 Task: Measure the distance between San Diego and Balboa Park.
Action: Mouse moved to (229, 59)
Screenshot: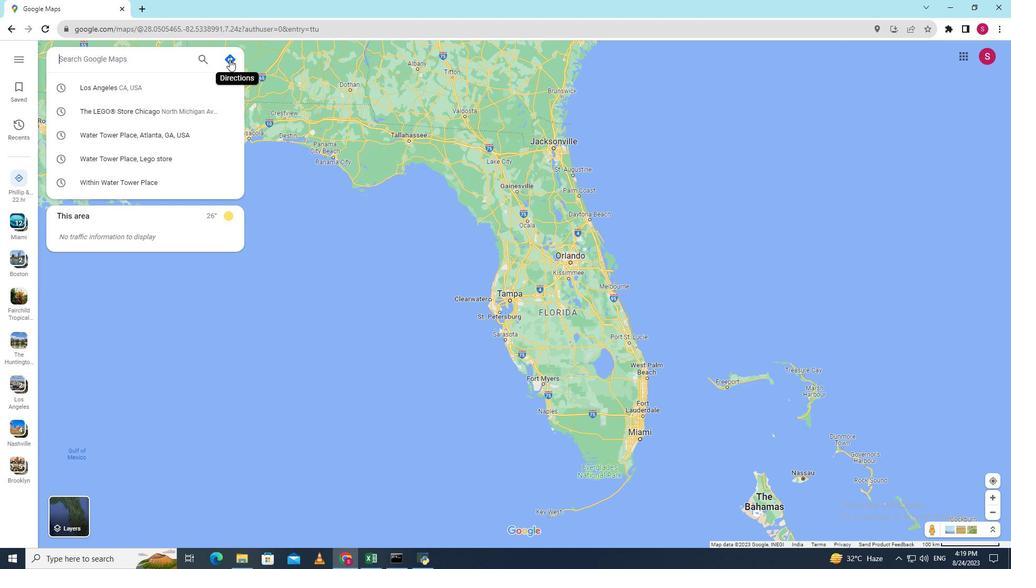 
Action: Mouse pressed left at (229, 59)
Screenshot: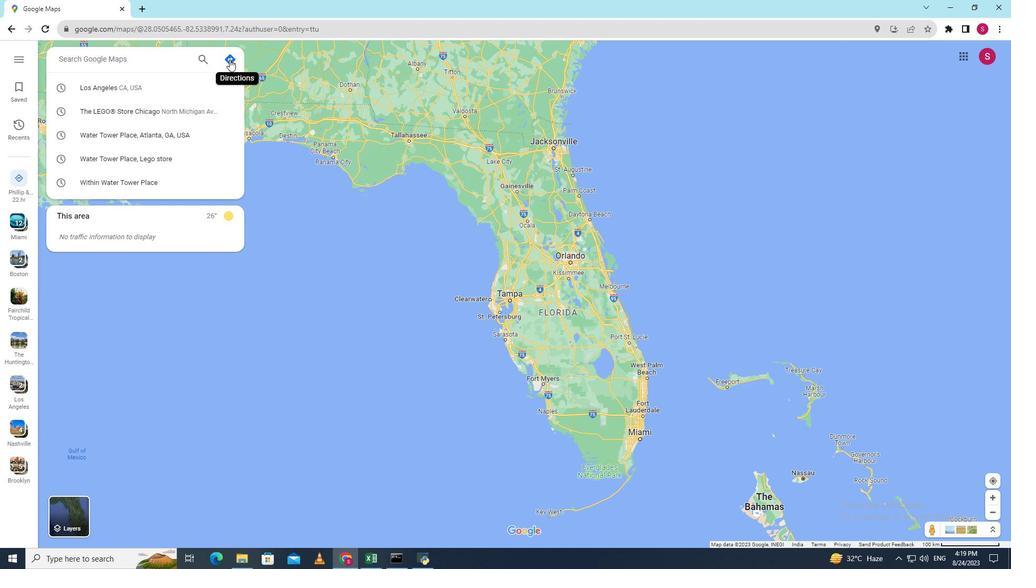 
Action: Key pressed <Key.shift><Key.shift><Key.shift><Key.shift><Key.shift>San<Key.space><Key.shift>Diego
Screenshot: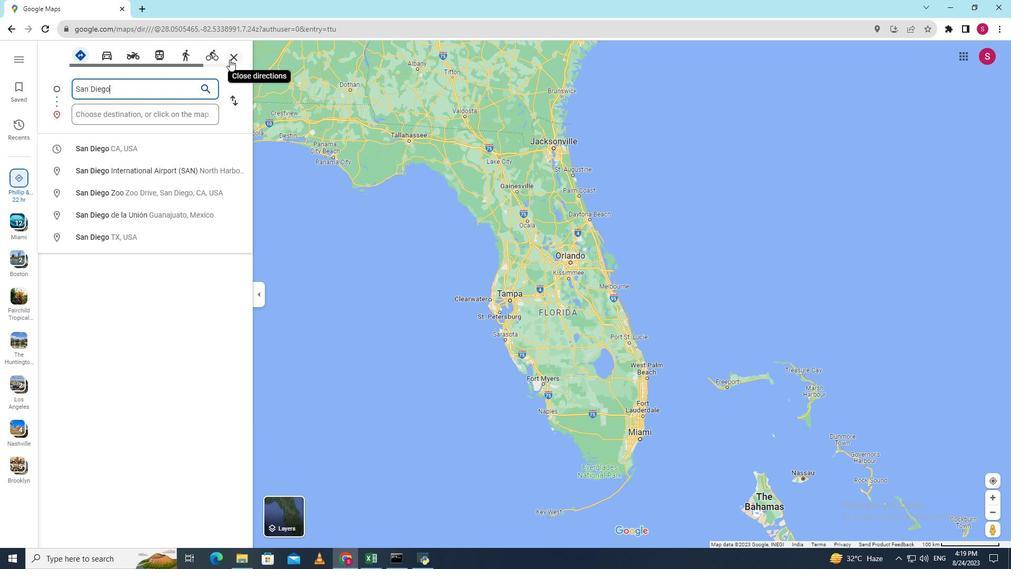 
Action: Mouse moved to (149, 115)
Screenshot: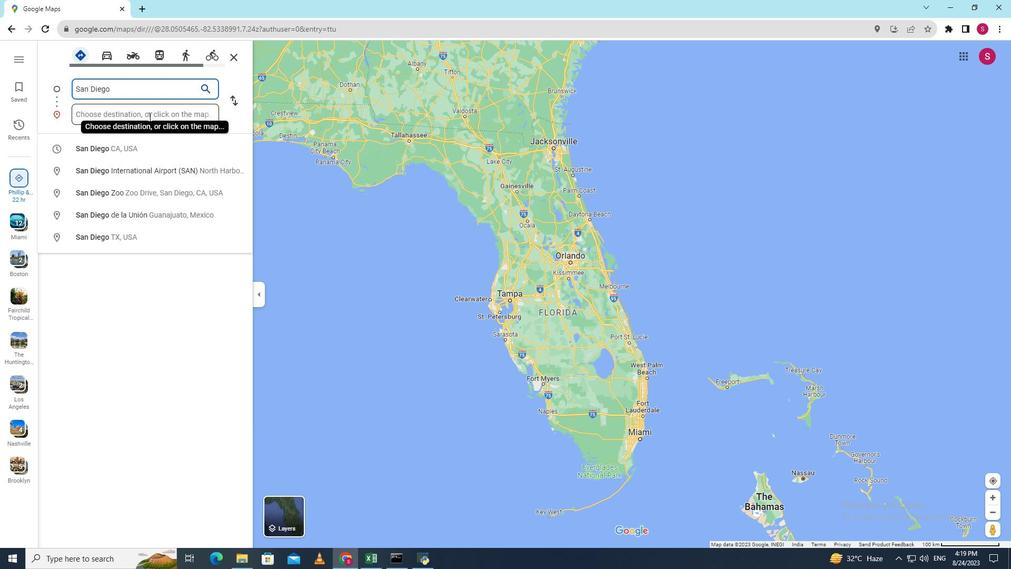 
Action: Mouse pressed left at (149, 115)
Screenshot: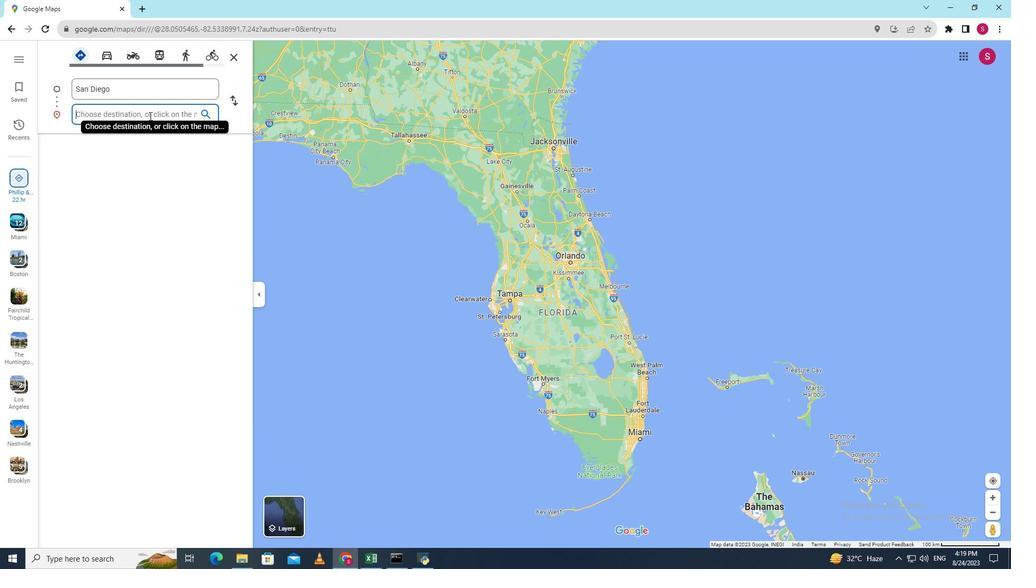 
Action: Key pressed <Key.shift><Key.shift><Key.shift><Key.shift><Key.shift><Key.shift><Key.shift><Key.shift>Balboa<Key.space><Key.shift>Park<Key.enter>
Screenshot: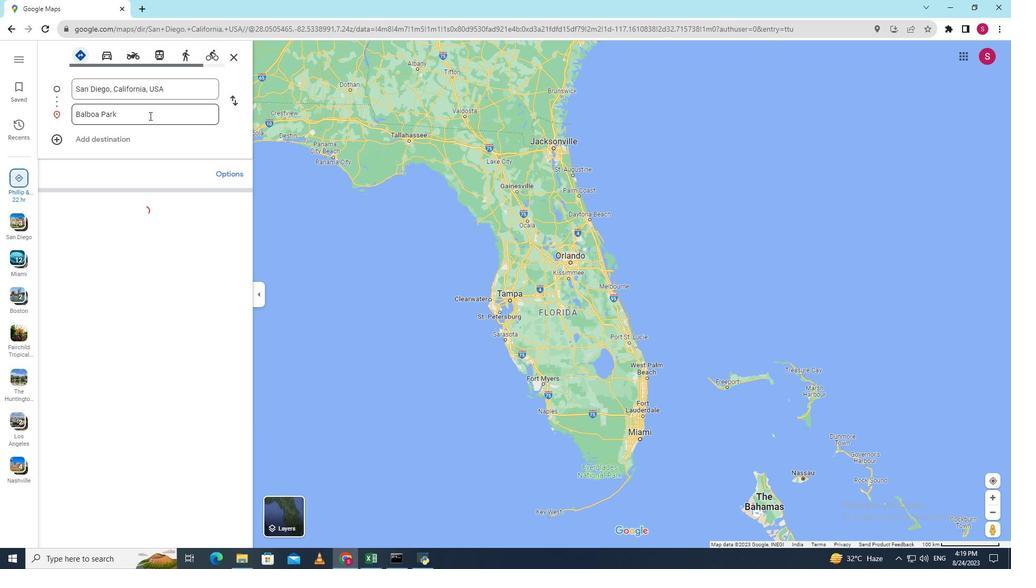 
Action: Mouse moved to (535, 432)
Screenshot: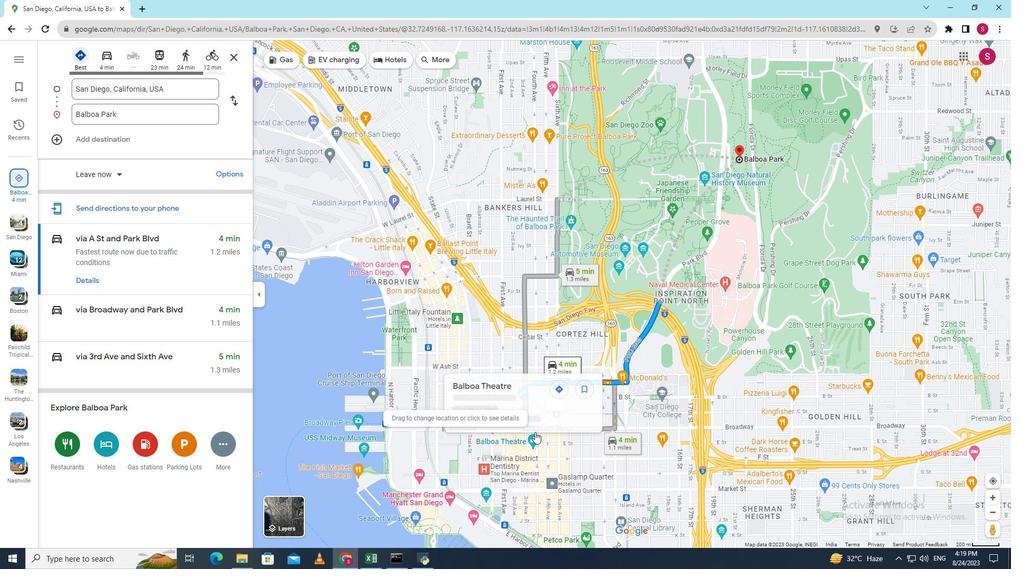 
Action: Mouse scrolled (535, 432) with delta (0, 0)
Screenshot: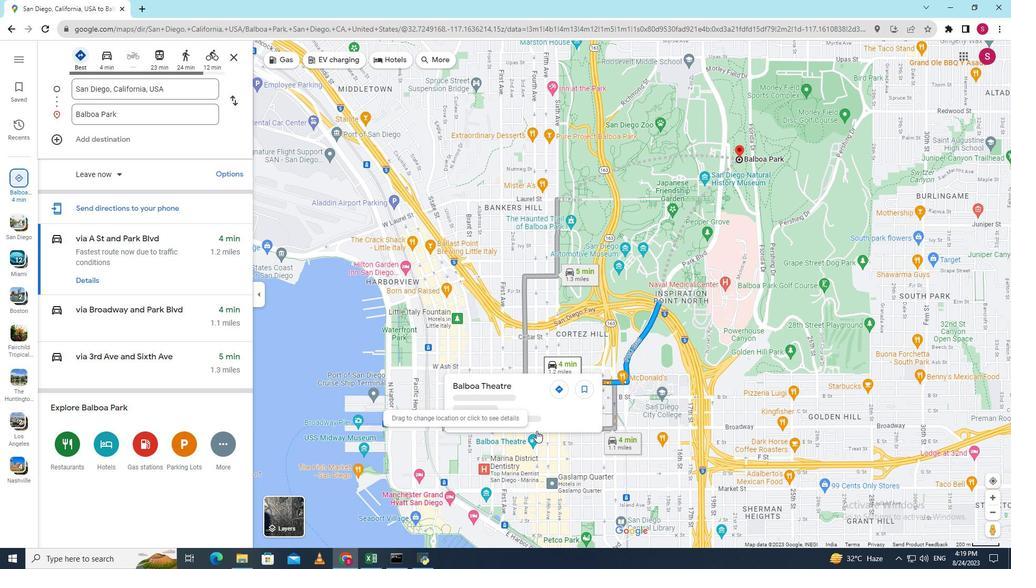 
Action: Mouse moved to (536, 430)
Screenshot: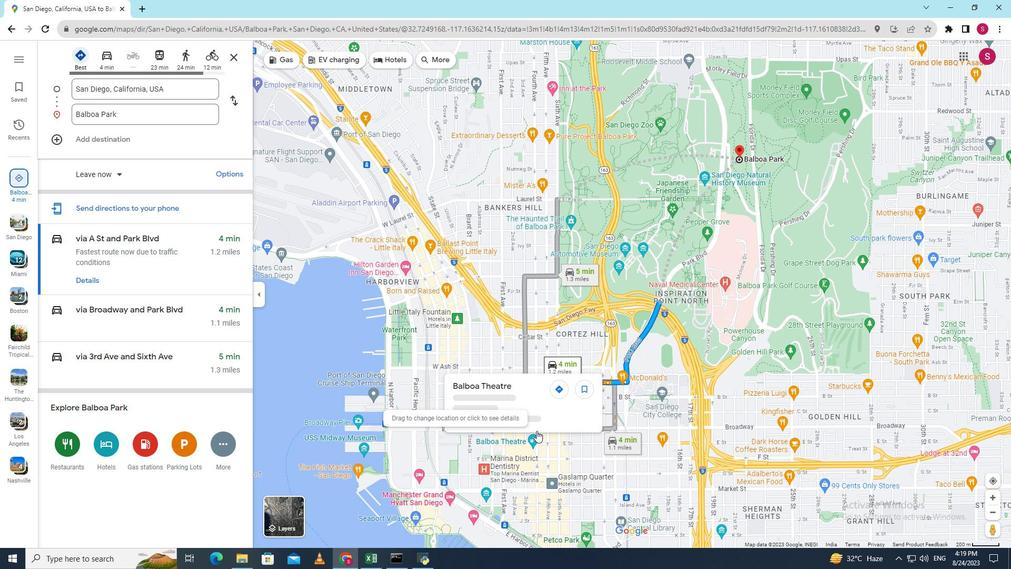 
Action: Mouse scrolled (536, 431) with delta (0, 0)
Screenshot: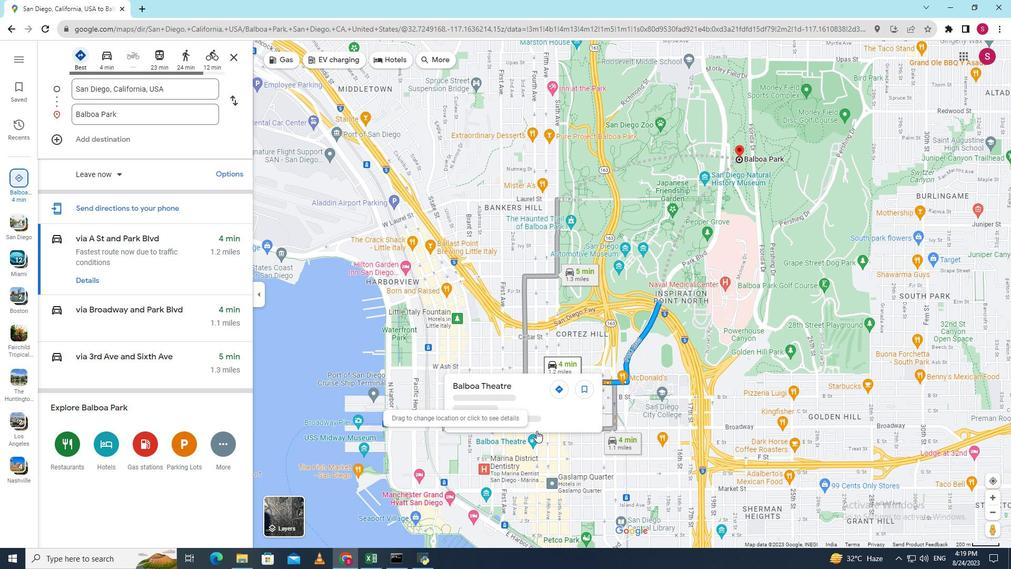 
Action: Mouse scrolled (536, 431) with delta (0, 0)
Screenshot: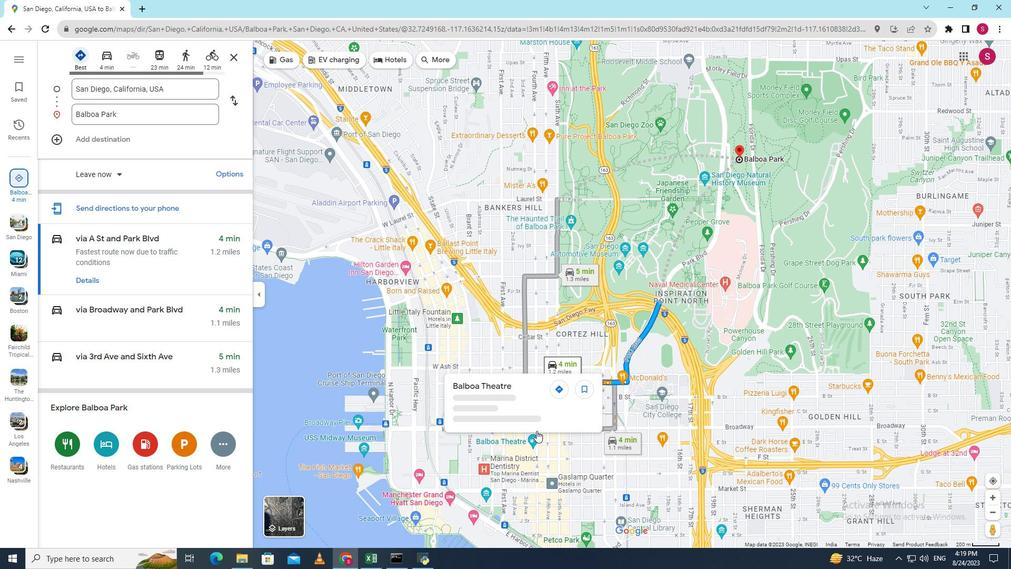 
Action: Mouse moved to (560, 447)
Screenshot: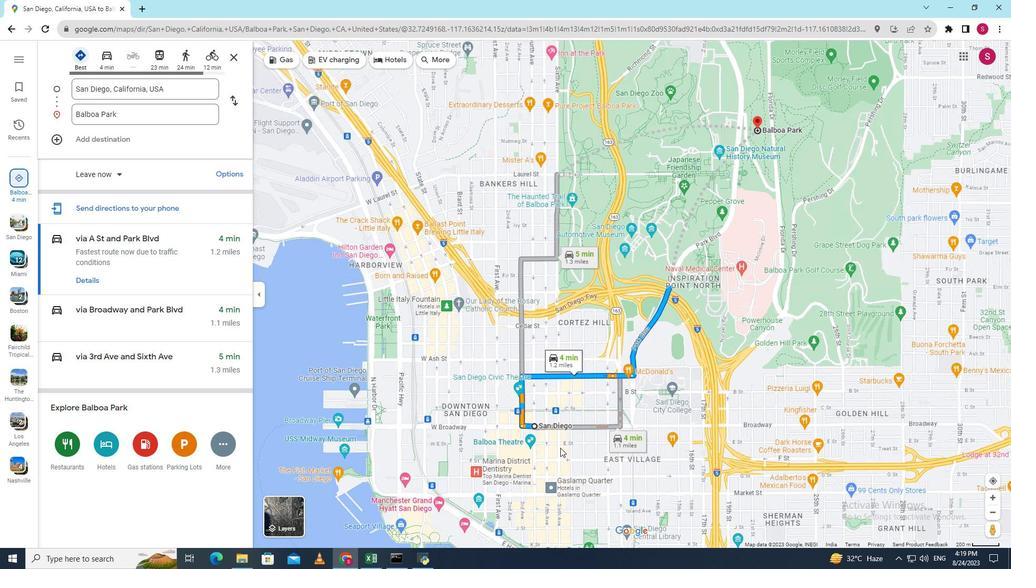 
Action: Mouse scrolled (560, 448) with delta (0, 0)
Screenshot: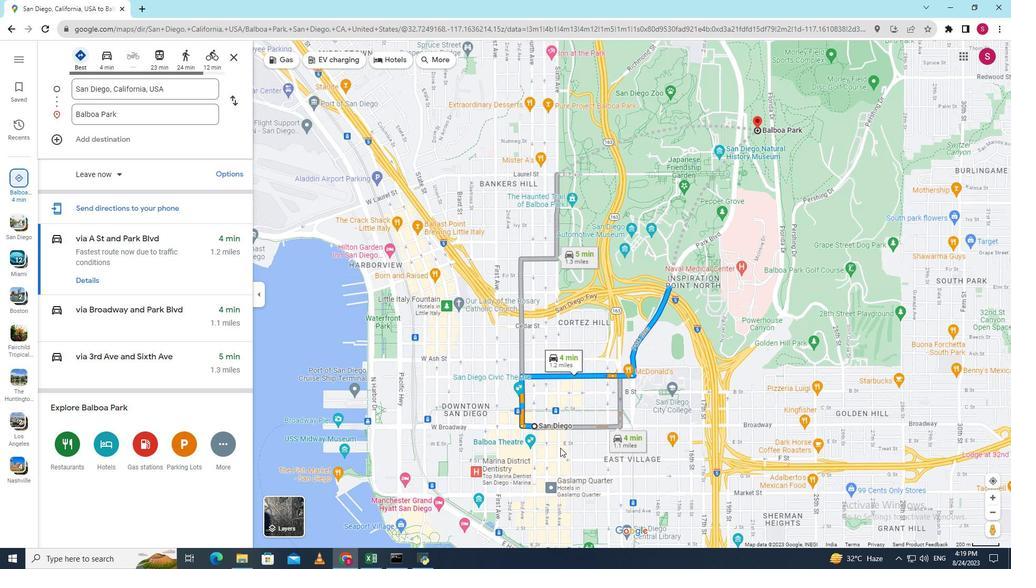 
Action: Mouse scrolled (560, 448) with delta (0, 0)
Screenshot: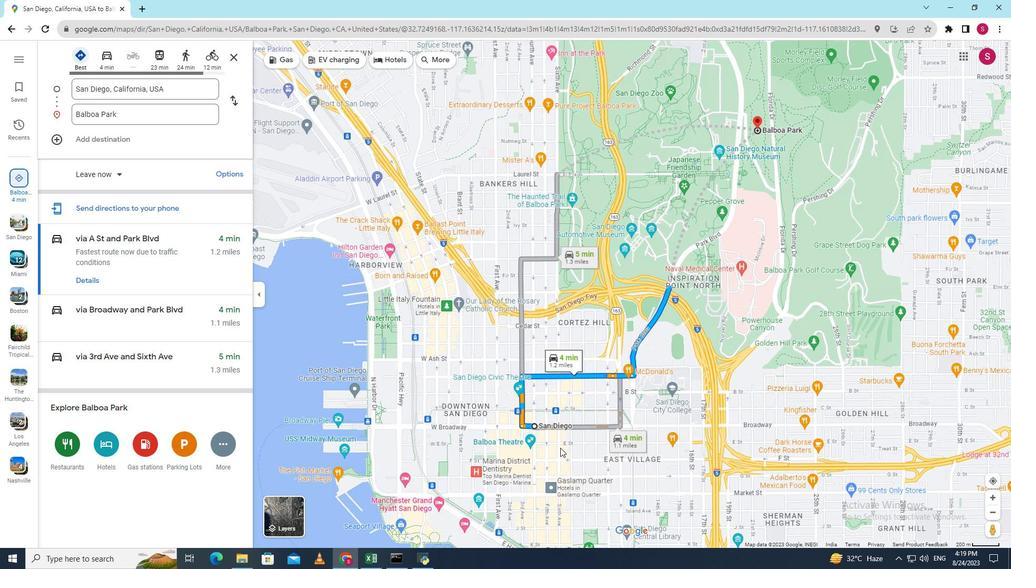 
Action: Mouse scrolled (560, 448) with delta (0, 0)
Screenshot: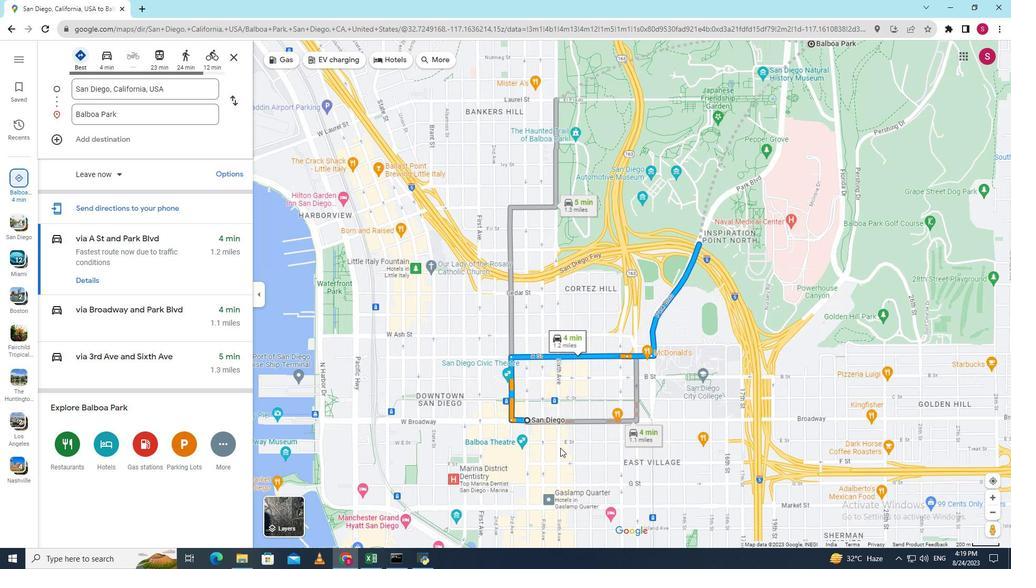 
Action: Mouse scrolled (560, 448) with delta (0, 0)
Screenshot: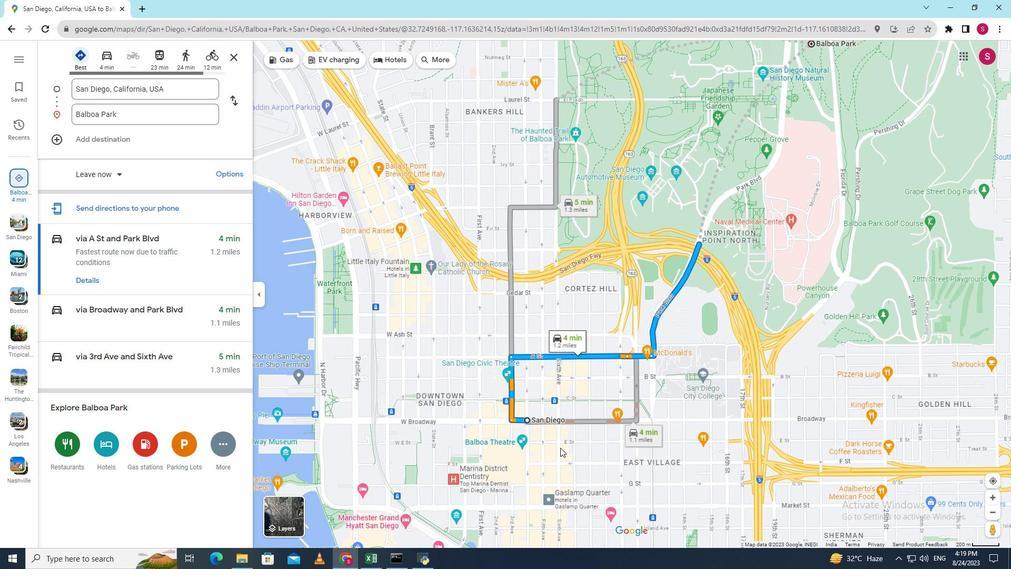 
Action: Mouse moved to (523, 428)
Screenshot: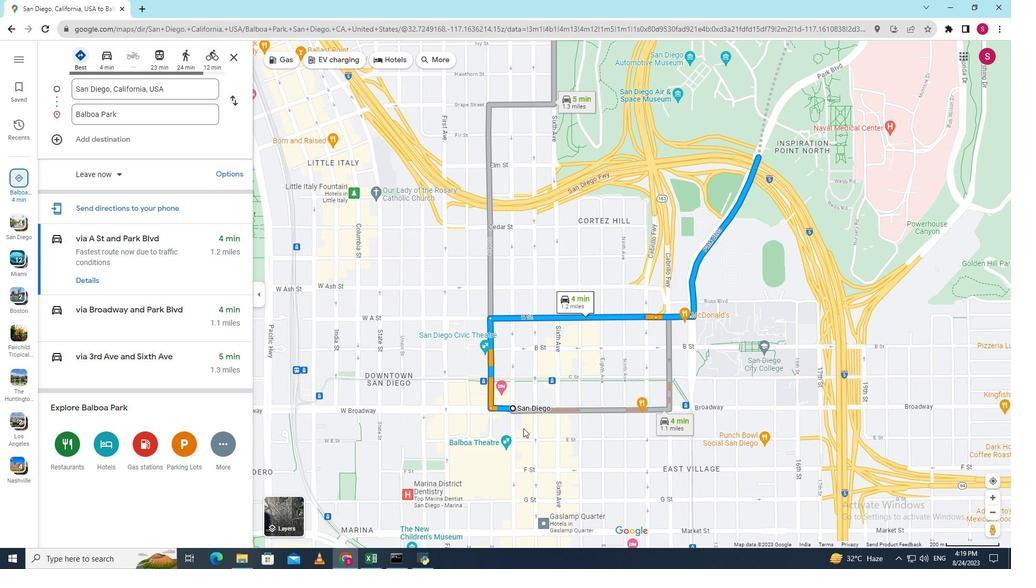 
Action: Mouse scrolled (523, 428) with delta (0, 0)
Screenshot: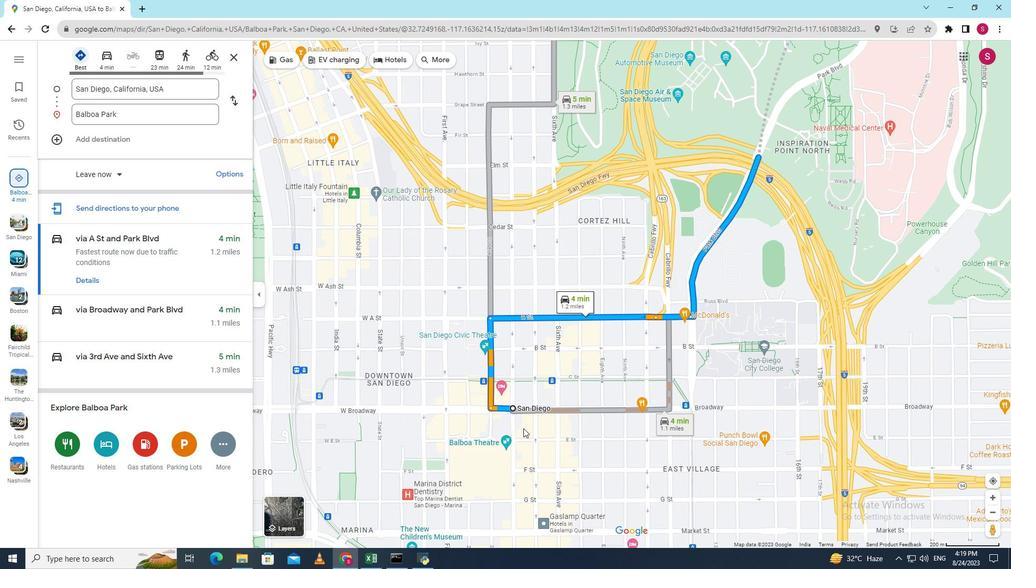 
Action: Mouse scrolled (523, 428) with delta (0, 0)
Screenshot: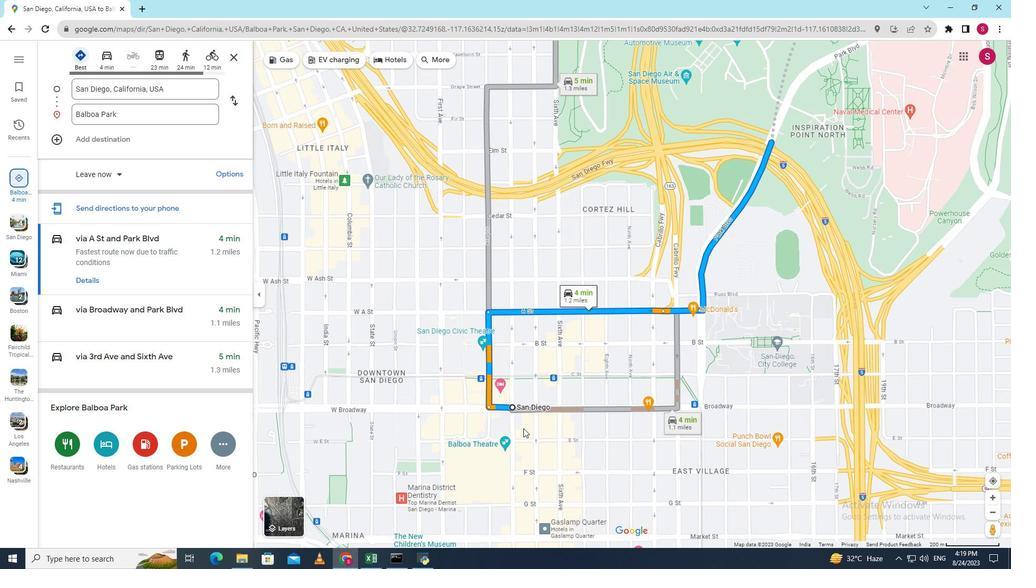 
Action: Mouse scrolled (523, 428) with delta (0, 0)
Screenshot: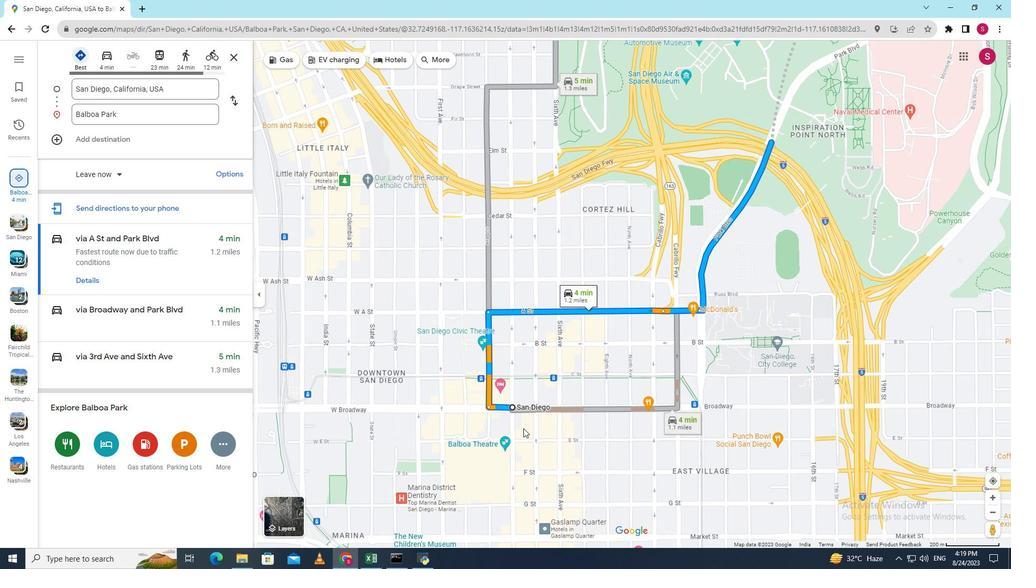 
Action: Mouse scrolled (523, 428) with delta (0, 0)
Screenshot: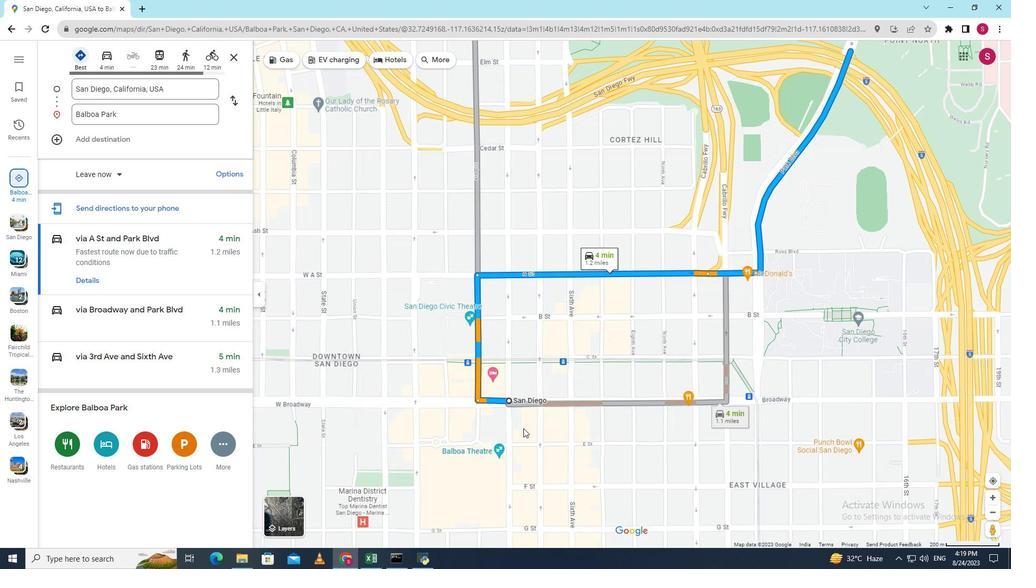 
Action: Mouse scrolled (523, 428) with delta (0, 0)
Screenshot: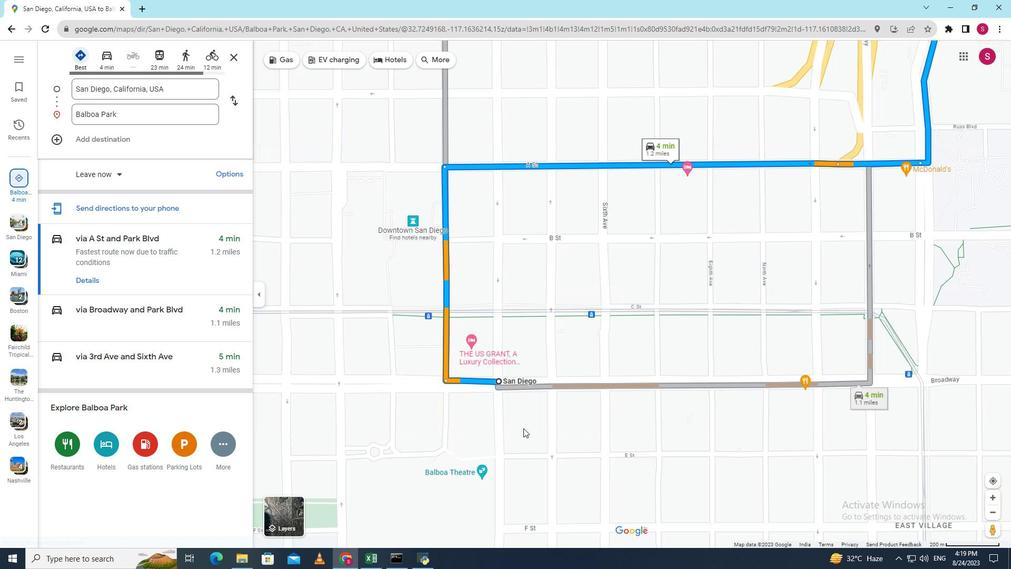 
Action: Mouse scrolled (523, 428) with delta (0, 0)
Screenshot: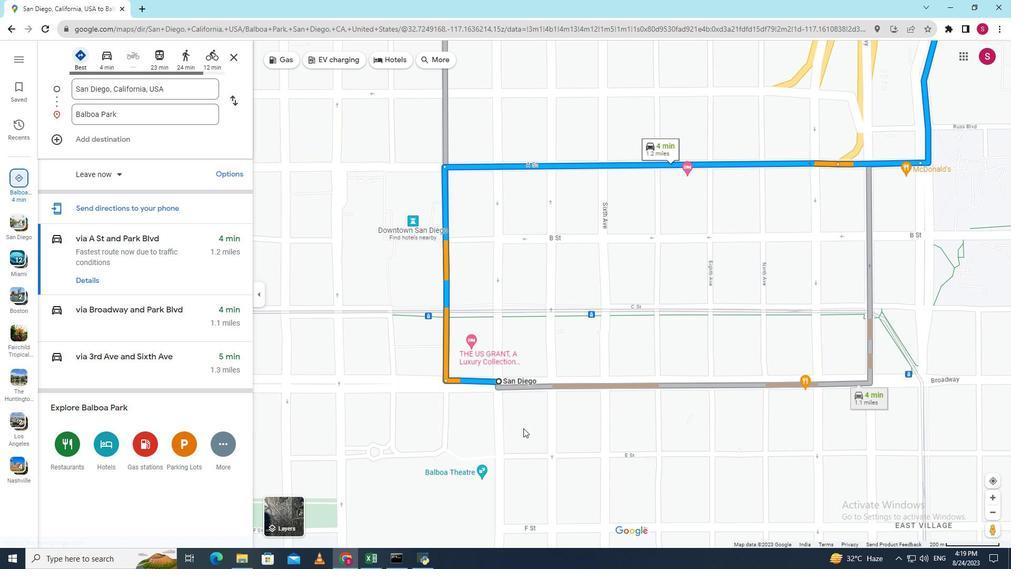 
Action: Mouse moved to (494, 371)
Screenshot: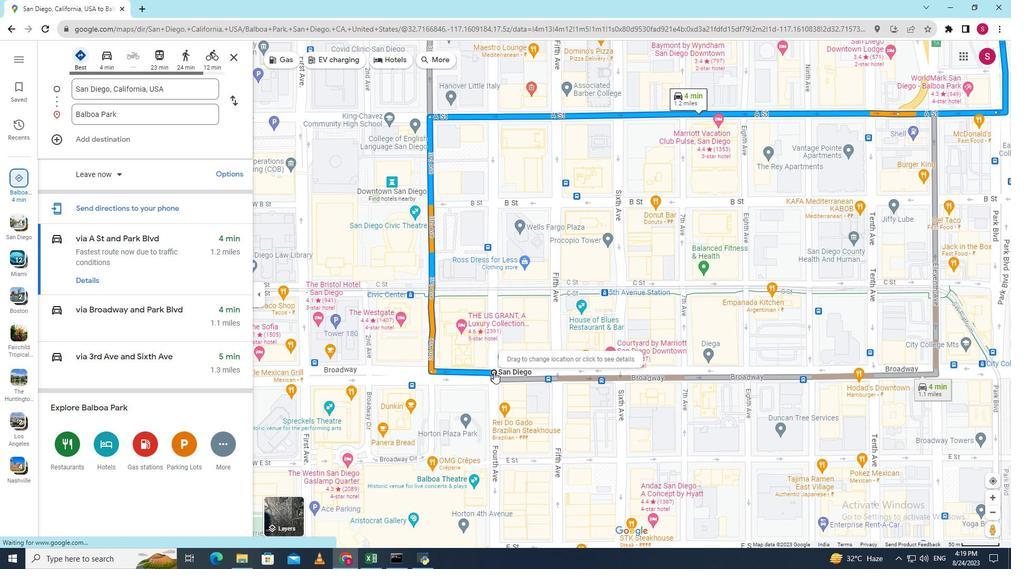 
Action: Mouse pressed right at (494, 371)
Screenshot: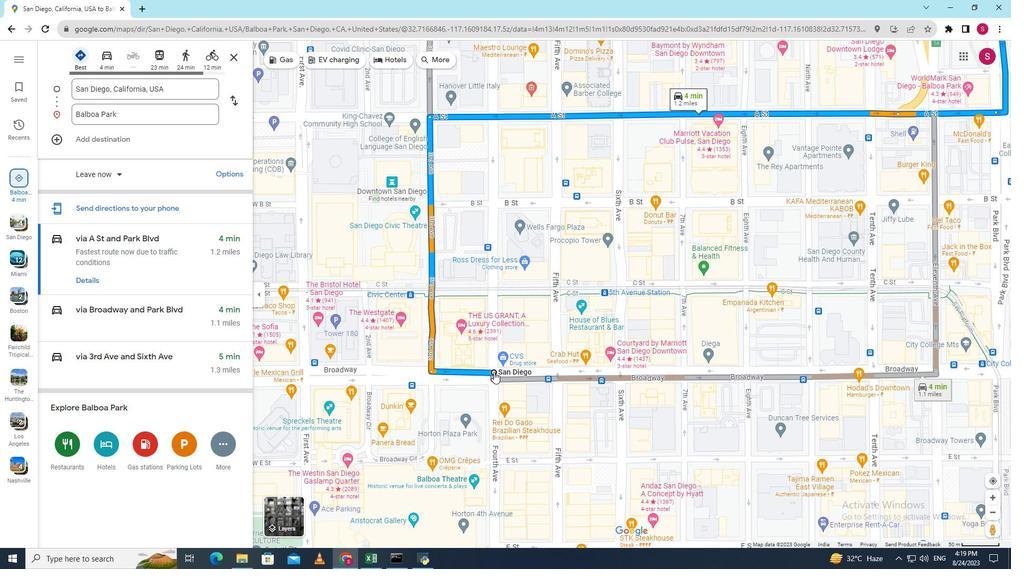 
Action: Mouse moved to (530, 451)
Screenshot: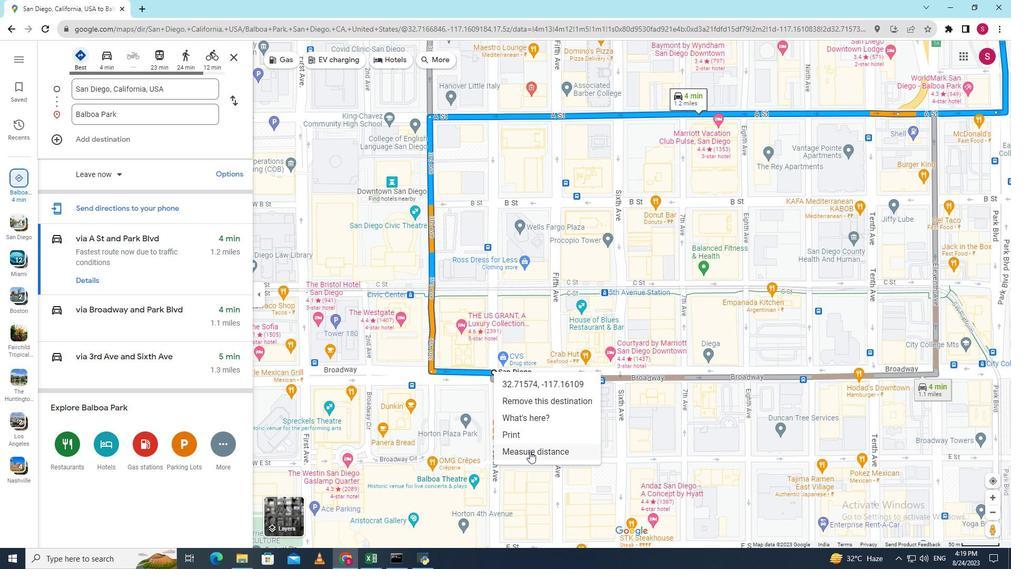 
Action: Mouse pressed left at (530, 451)
Screenshot: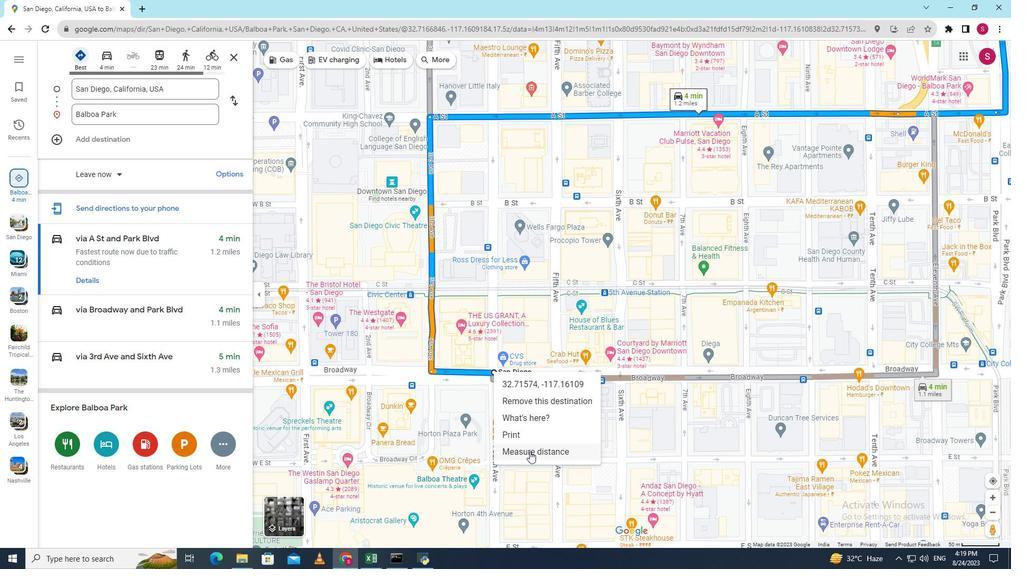 
Action: Mouse moved to (872, 235)
Screenshot: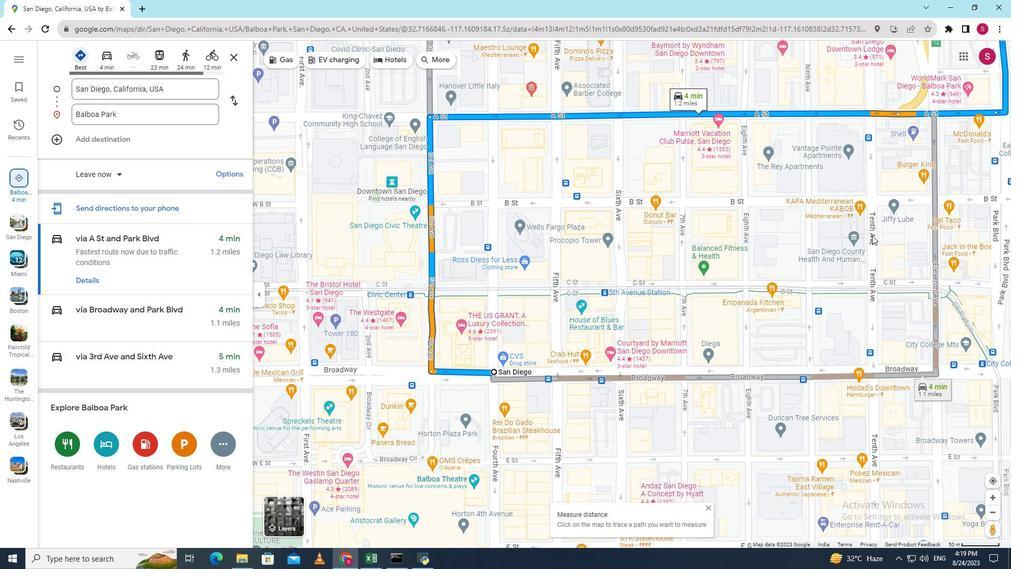 
Action: Mouse scrolled (872, 234) with delta (0, 0)
Screenshot: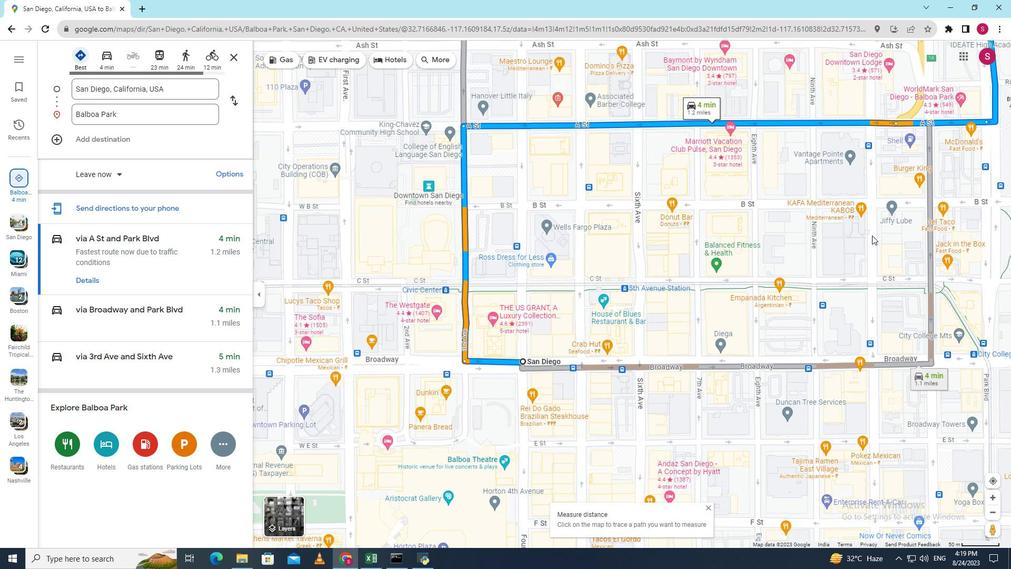 
Action: Mouse scrolled (872, 234) with delta (0, 0)
Screenshot: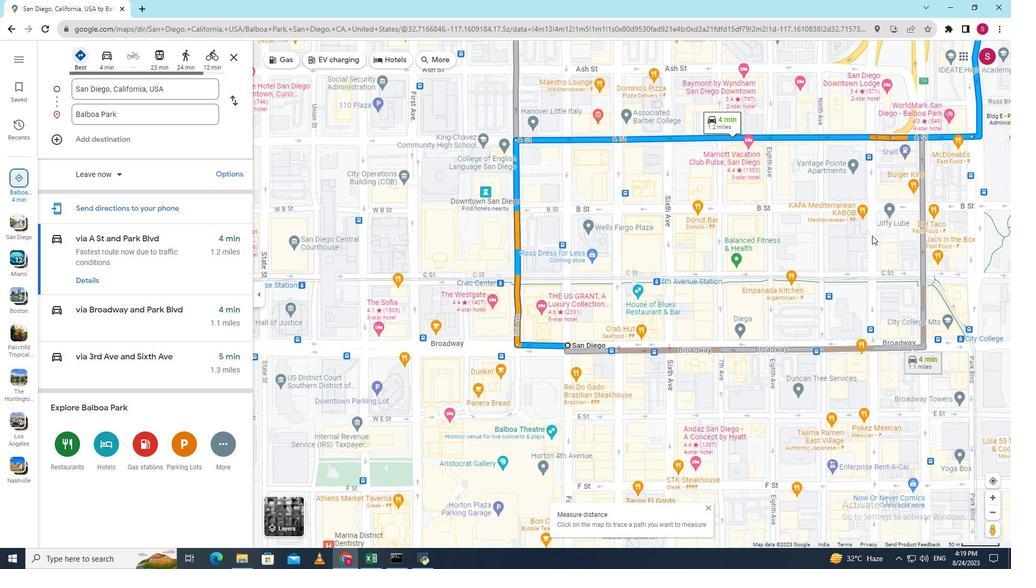 
Action: Mouse scrolled (872, 234) with delta (0, 0)
Screenshot: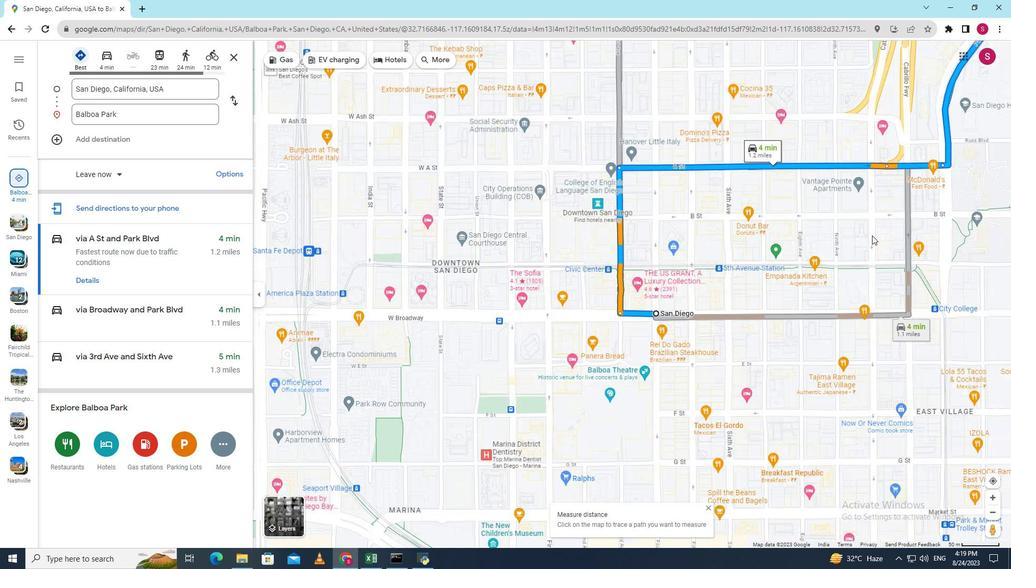 
Action: Mouse scrolled (872, 234) with delta (0, 0)
Screenshot: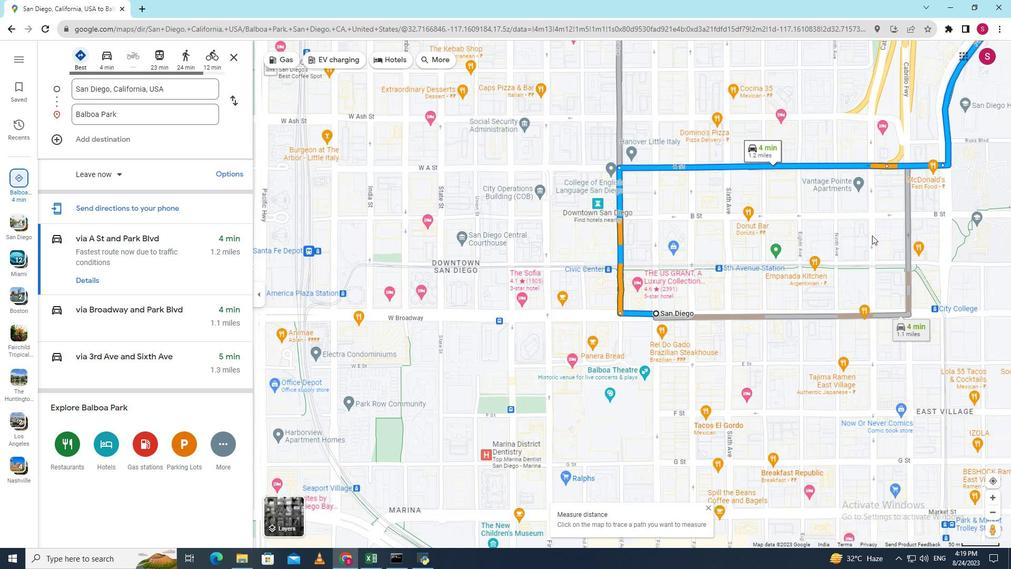 
Action: Mouse scrolled (872, 234) with delta (0, 0)
Screenshot: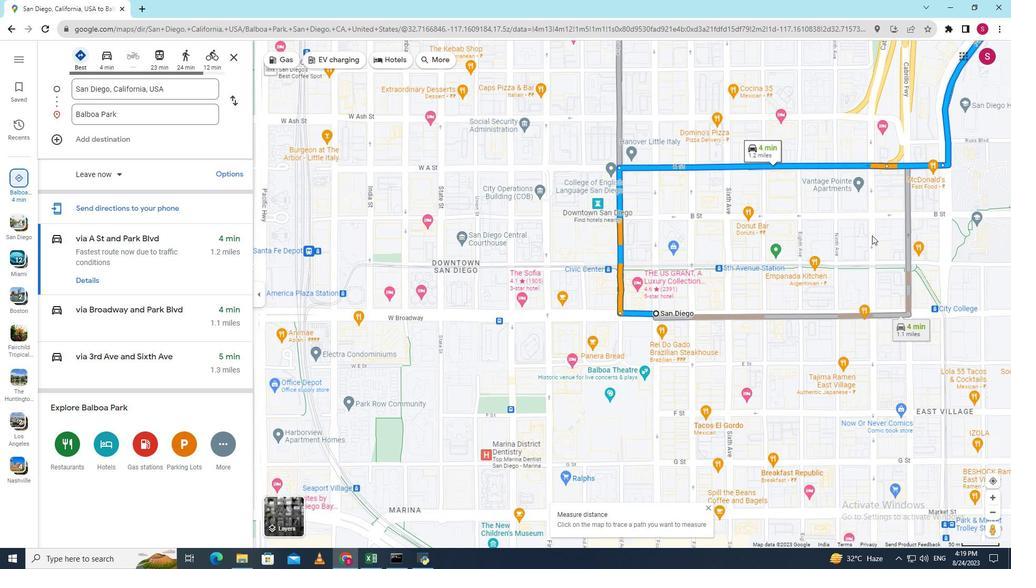
Action: Mouse moved to (958, 196)
Screenshot: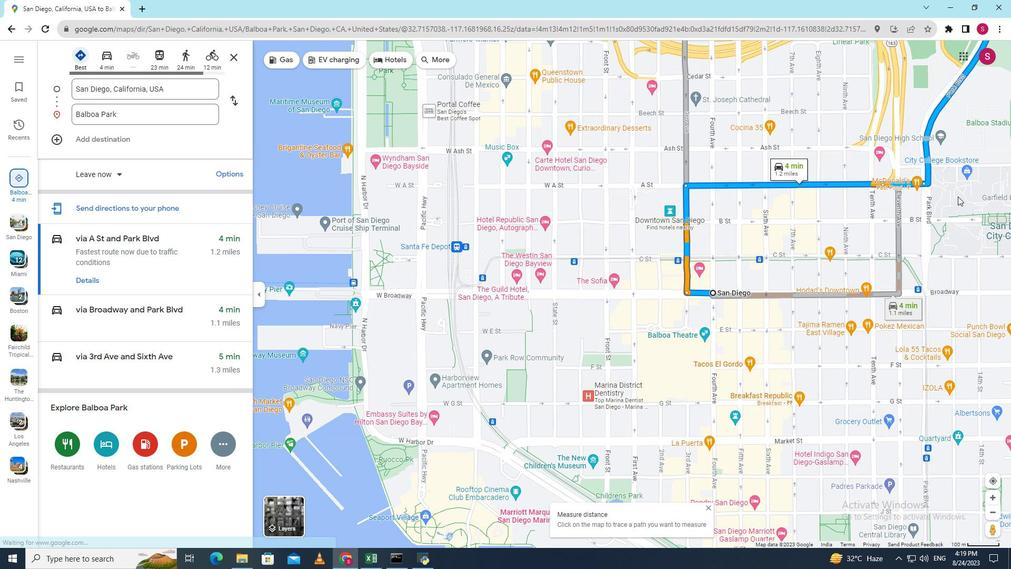 
Action: Mouse pressed left at (958, 196)
Screenshot: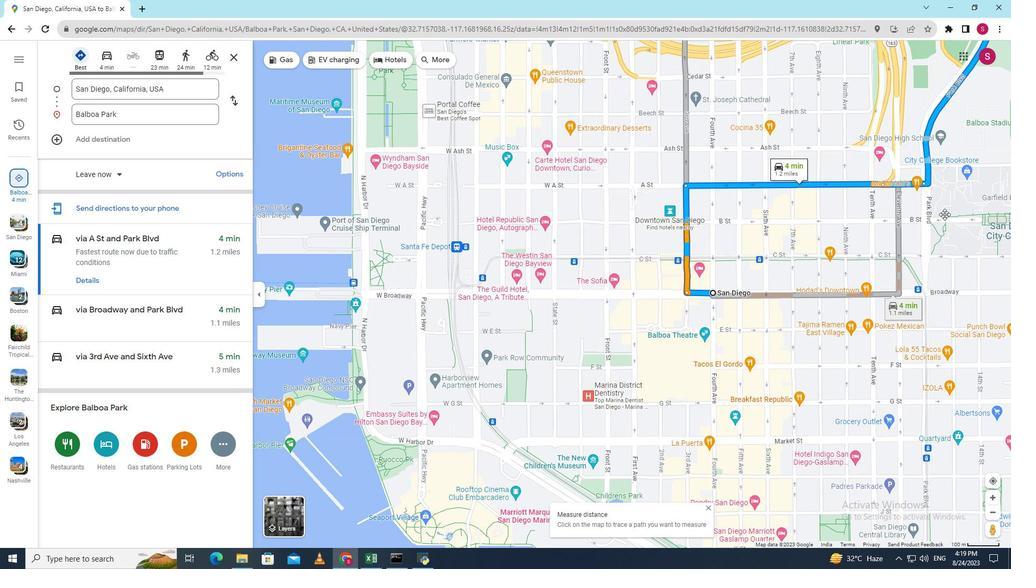 
Action: Mouse moved to (842, 207)
Screenshot: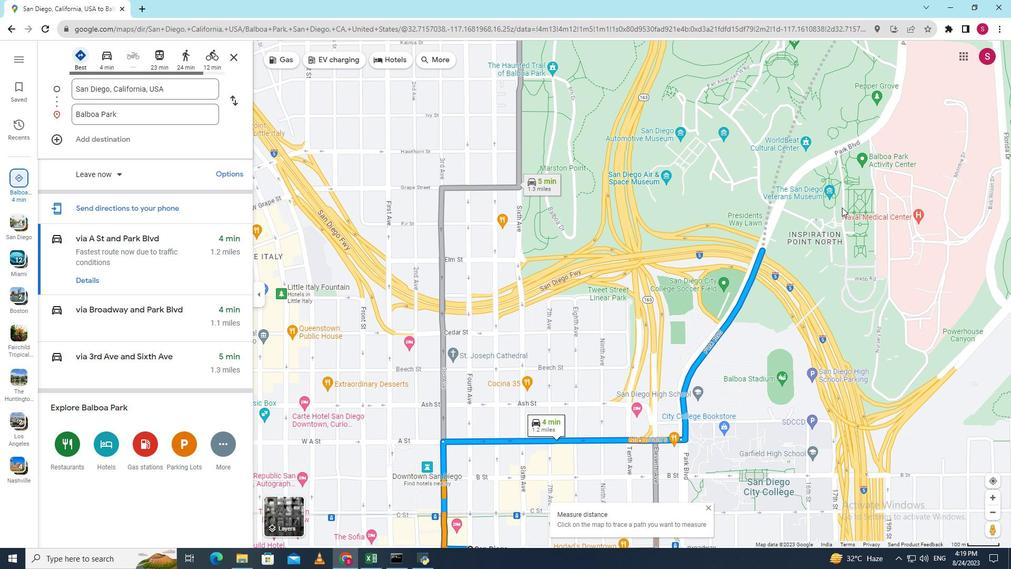 
Action: Mouse pressed left at (842, 207)
Screenshot: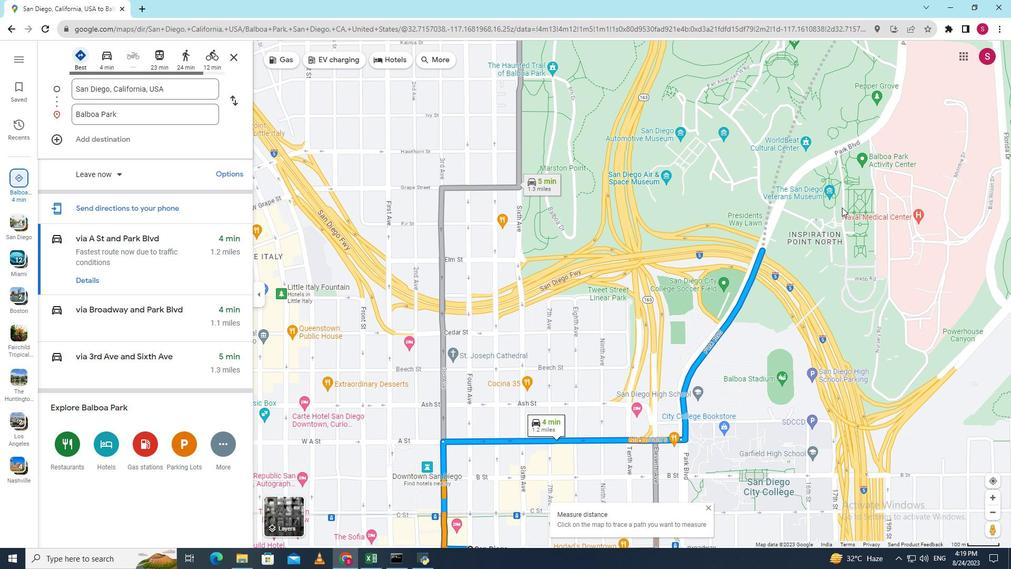 
Action: Mouse moved to (804, 135)
Screenshot: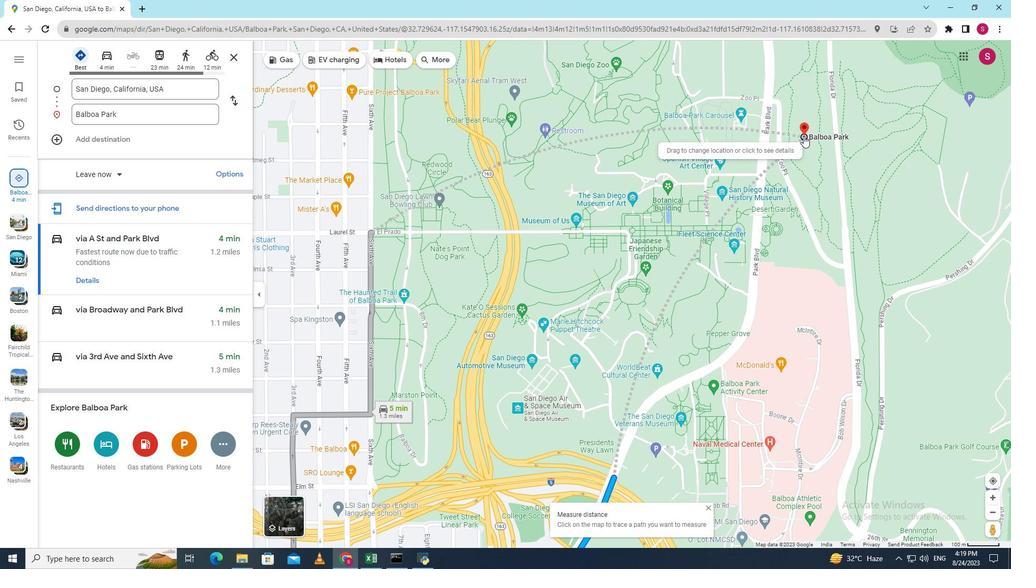 
Action: Mouse pressed right at (804, 135)
Screenshot: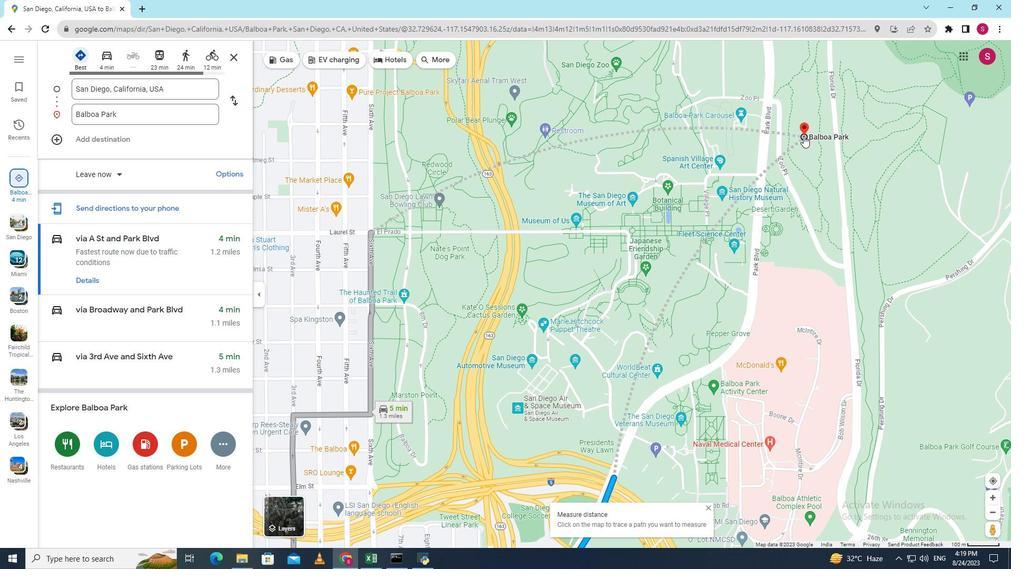 
Action: Mouse moved to (821, 214)
Screenshot: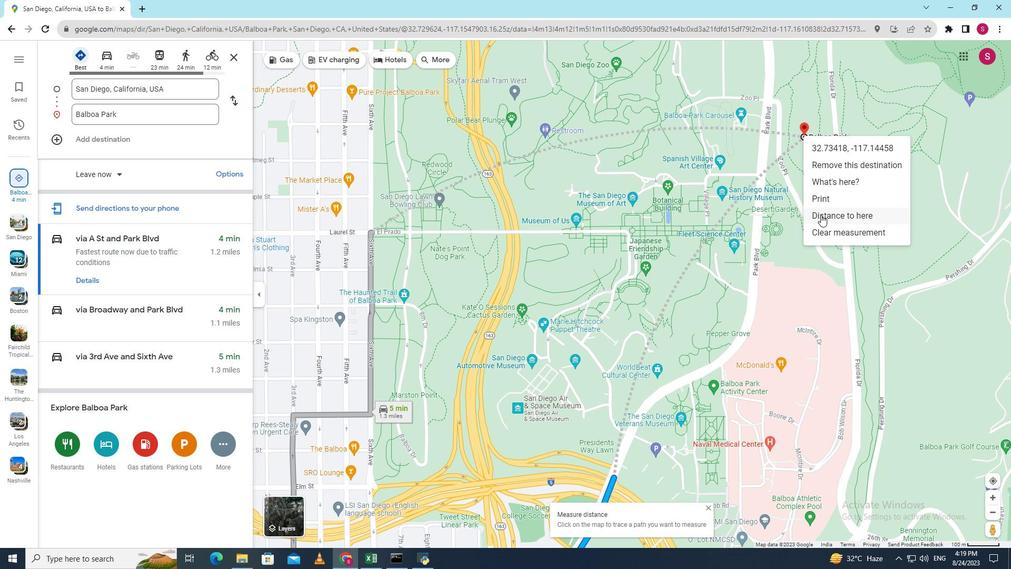 
Action: Mouse pressed left at (821, 214)
Screenshot: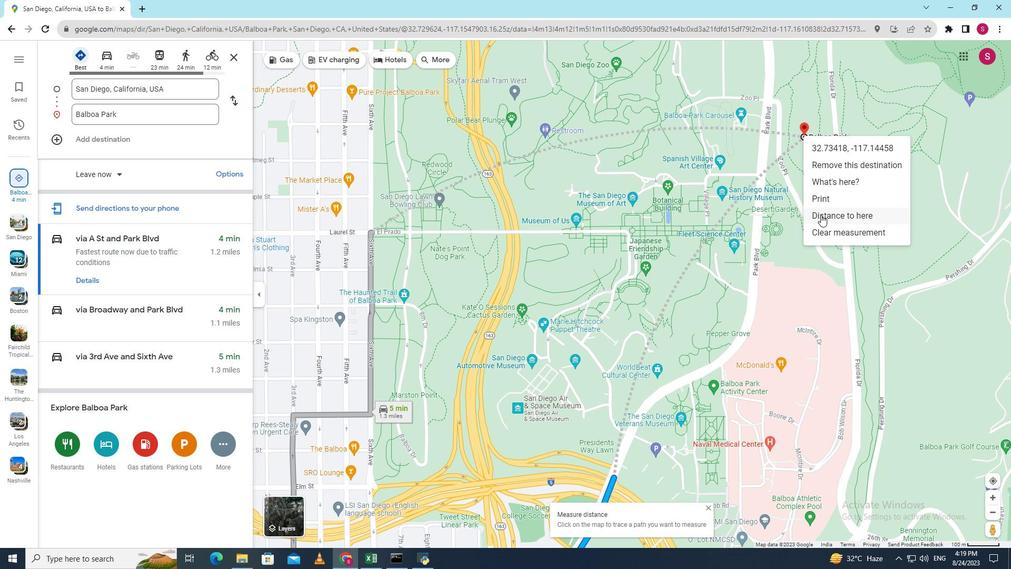 
Action: Mouse moved to (565, 523)
Screenshot: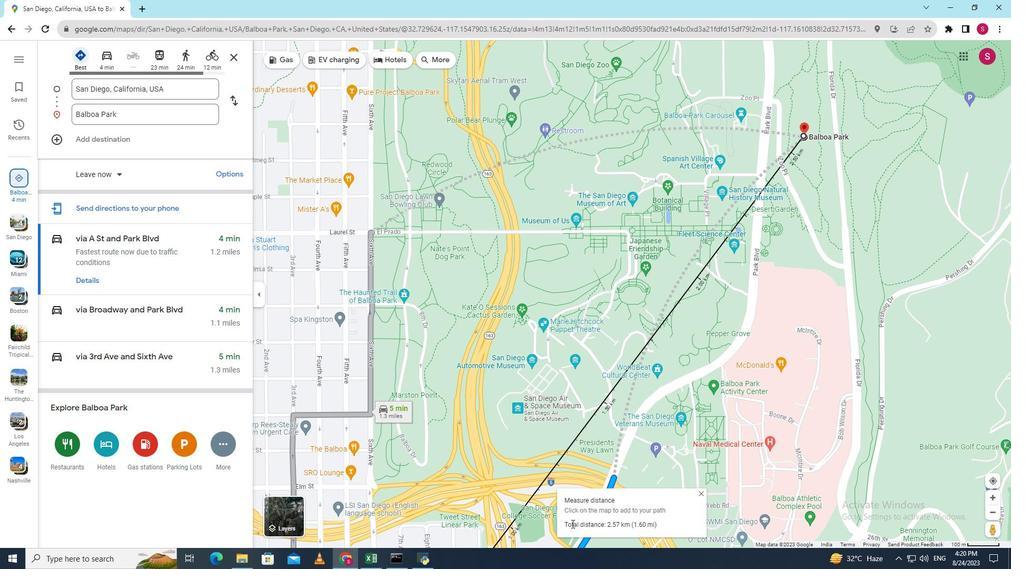 
Action: Mouse pressed left at (565, 523)
Screenshot: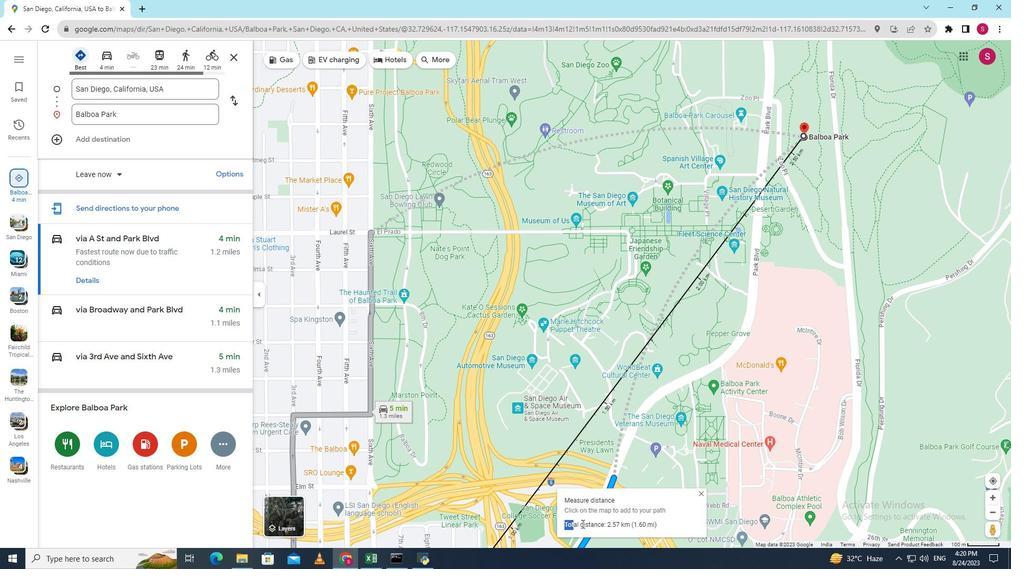 
Action: Mouse moved to (669, 521)
Screenshot: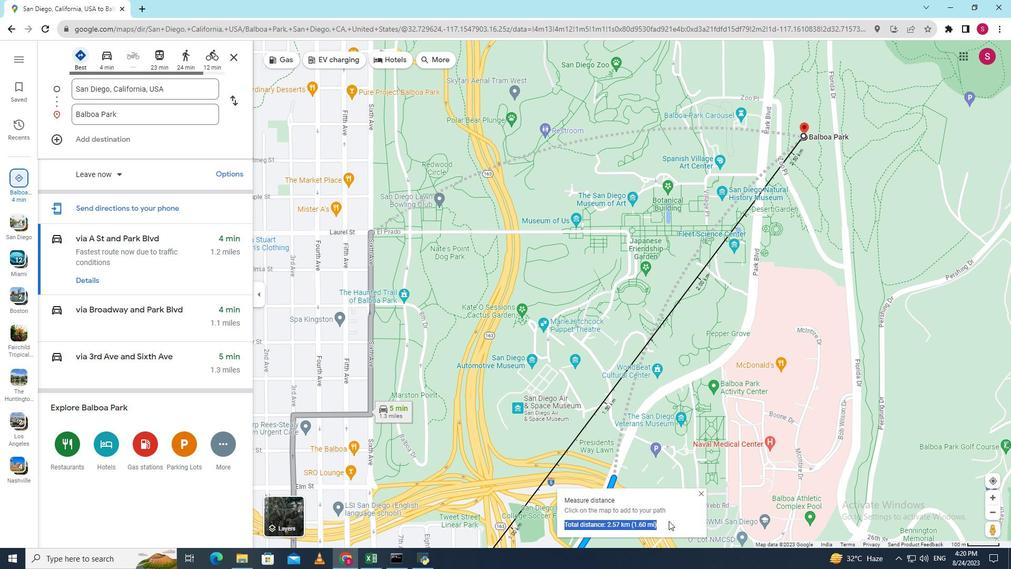 
